 Task: Delete email   from aakash.mishra@softage.net with a subject Subject0013
Action: Mouse moved to (596, 78)
Screenshot: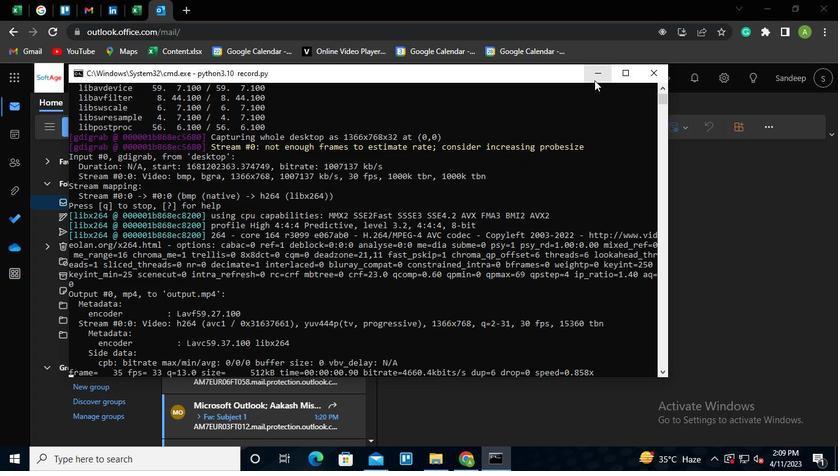 
Action: Mouse pressed left at (596, 78)
Screenshot: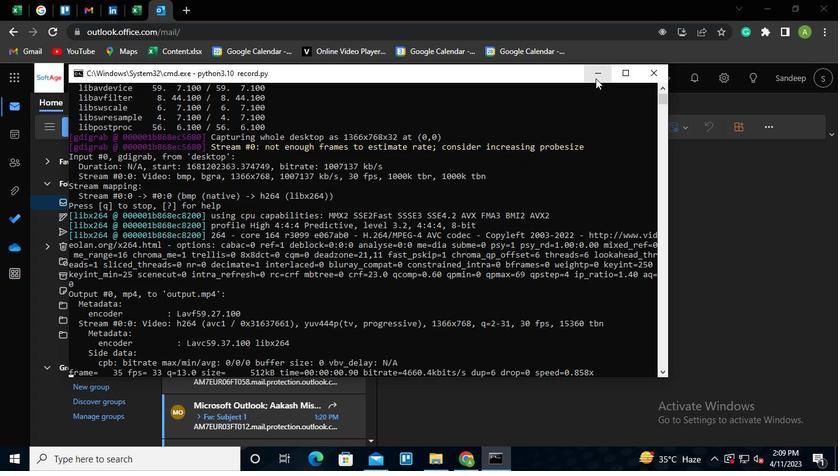 
Action: Mouse moved to (282, 80)
Screenshot: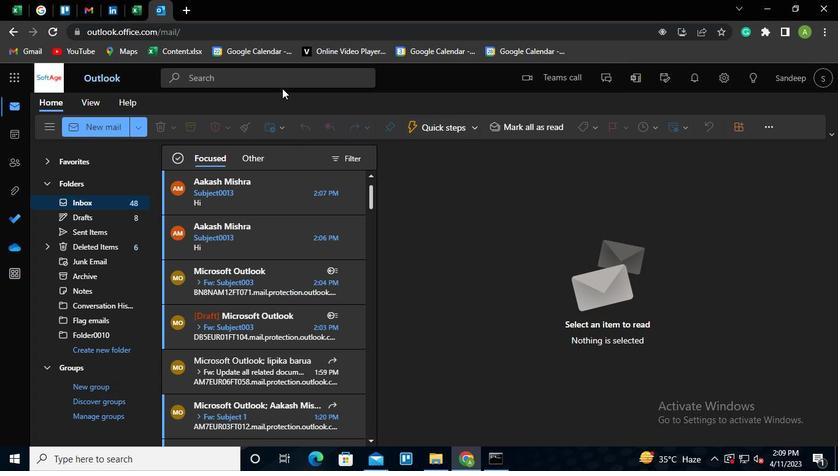 
Action: Mouse pressed left at (282, 80)
Screenshot: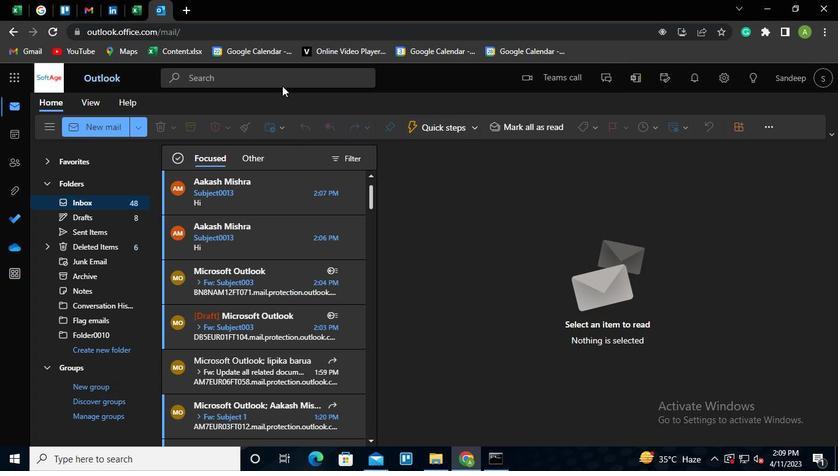 
Action: Mouse moved to (243, 138)
Screenshot: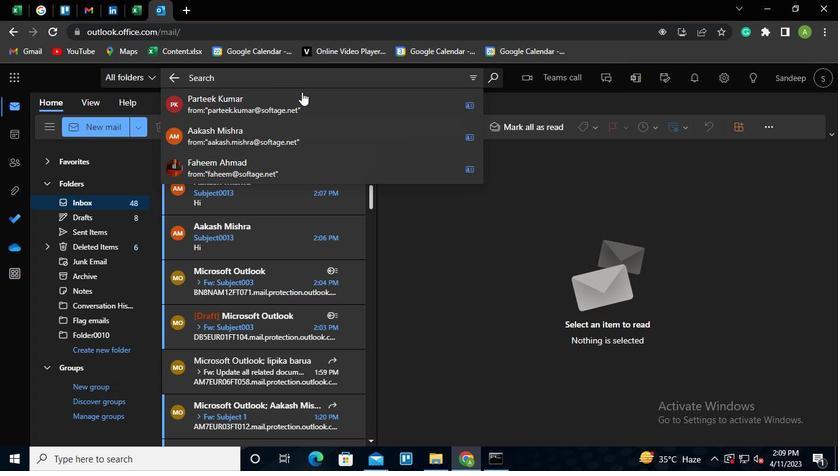 
Action: Mouse pressed left at (243, 138)
Screenshot: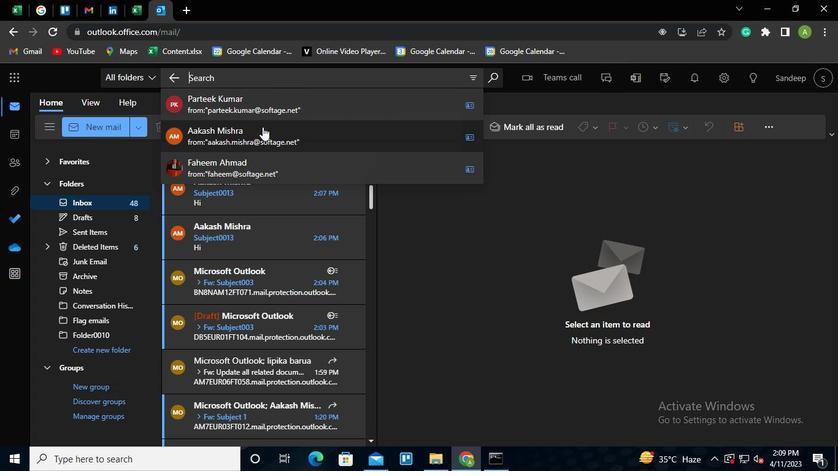 
Action: Mouse moved to (479, 77)
Screenshot: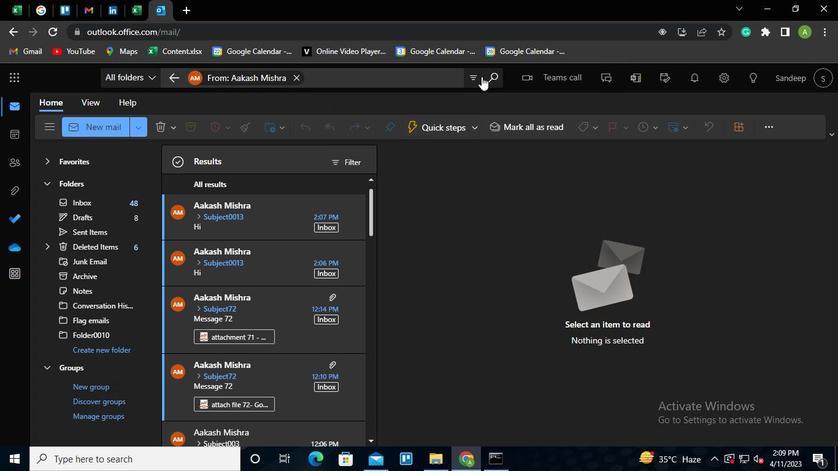 
Action: Mouse pressed left at (479, 77)
Screenshot: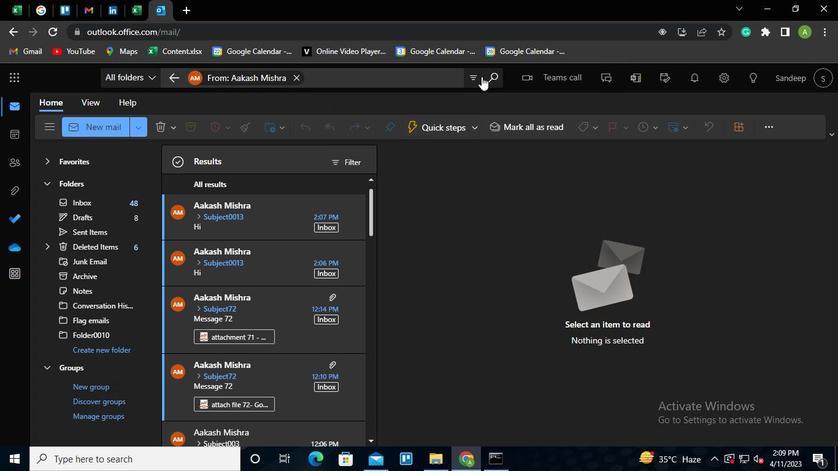 
Action: Mouse moved to (284, 247)
Screenshot: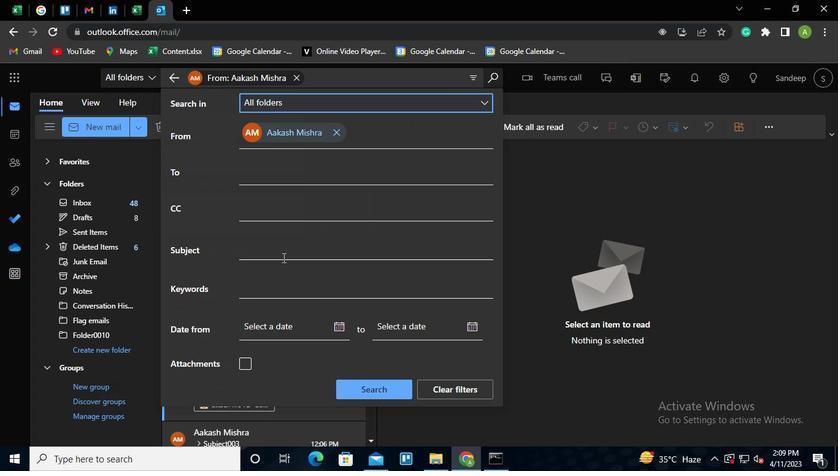 
Action: Mouse pressed left at (284, 247)
Screenshot: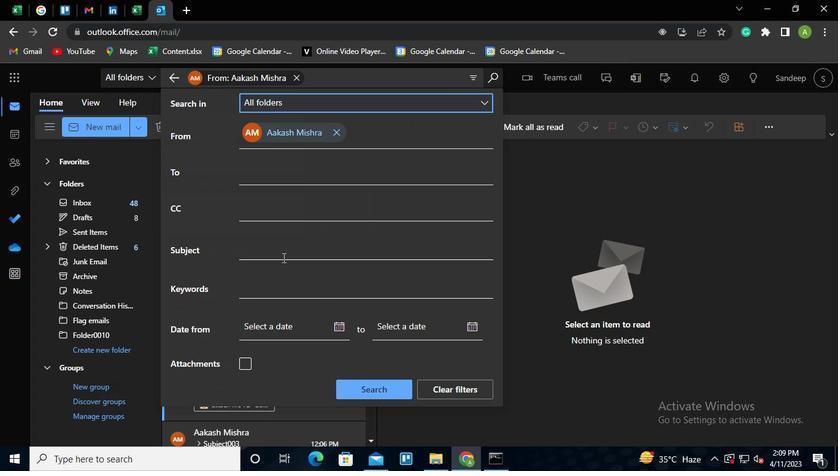 
Action: Keyboard Key.shift
Screenshot: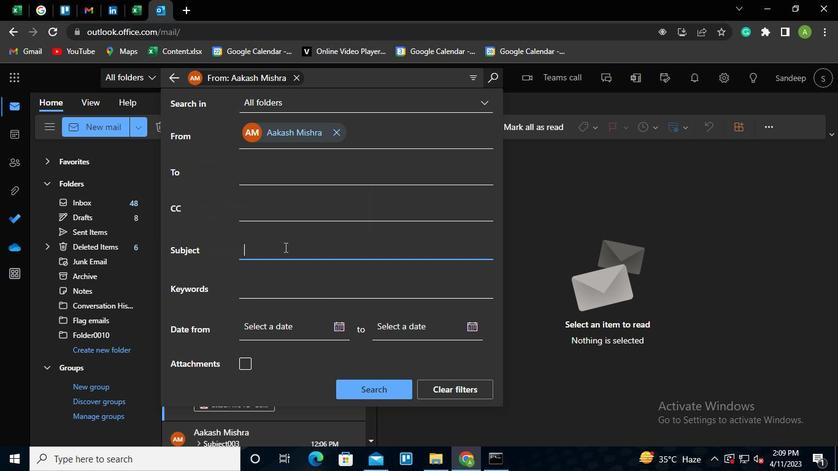
Action: Keyboard S
Screenshot: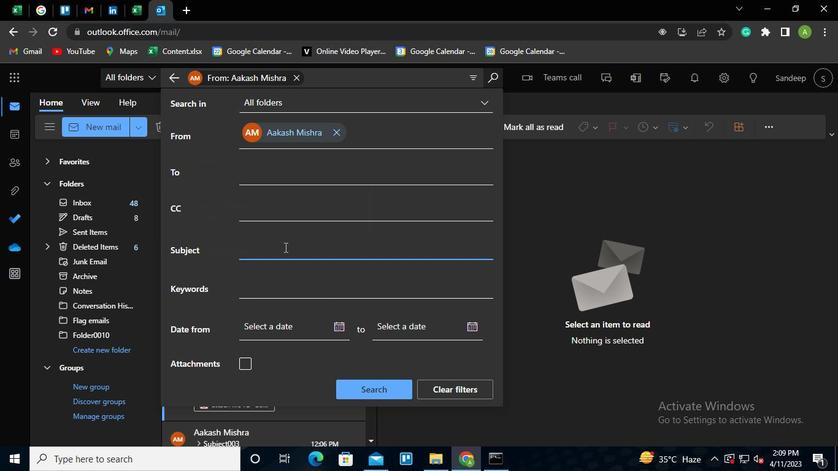 
Action: Keyboard u
Screenshot: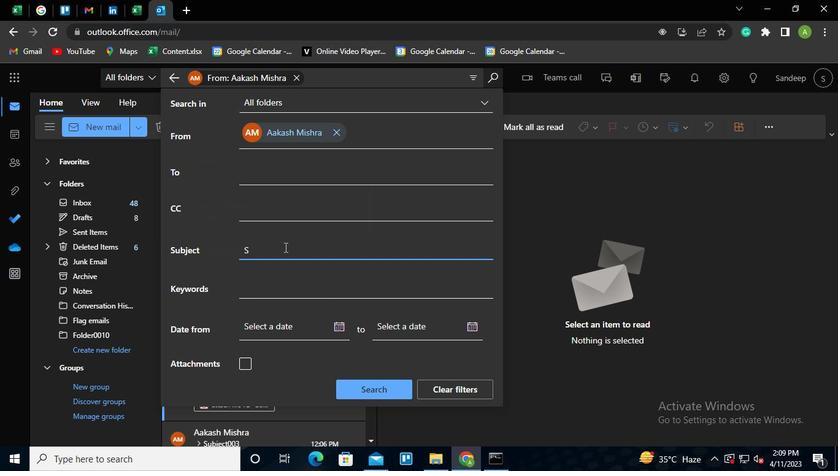 
Action: Keyboard b
Screenshot: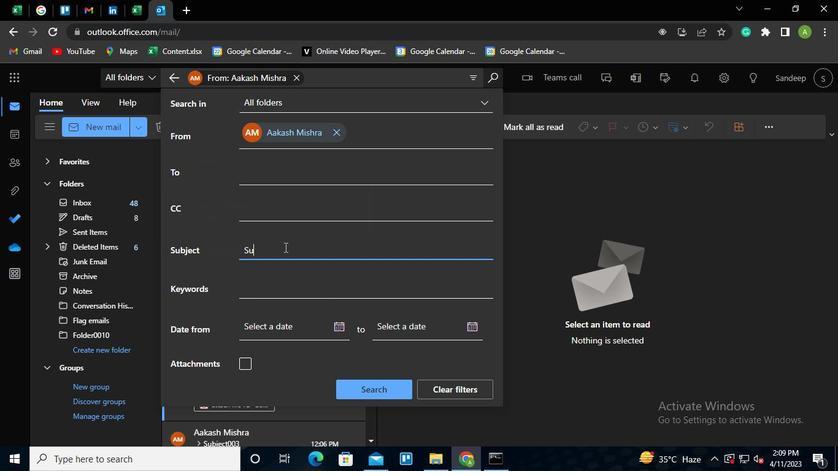 
Action: Keyboard j
Screenshot: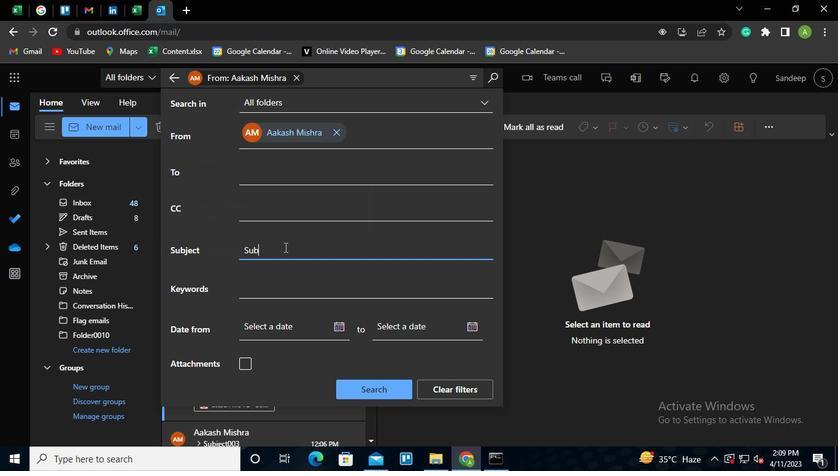 
Action: Keyboard e
Screenshot: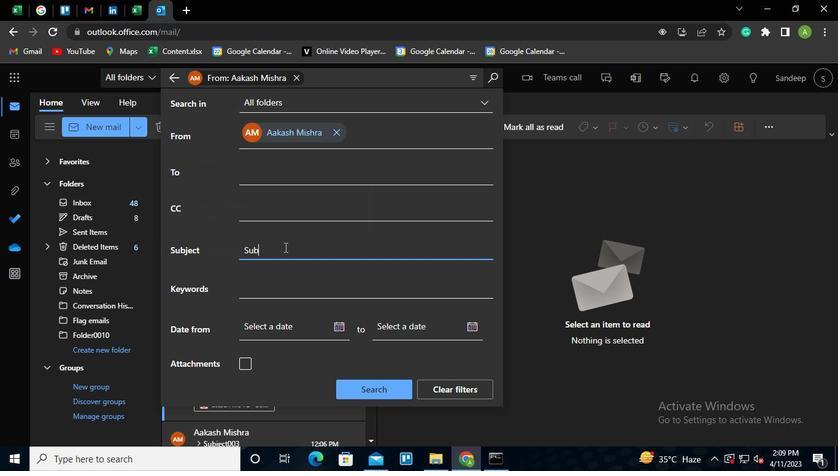 
Action: Keyboard c
Screenshot: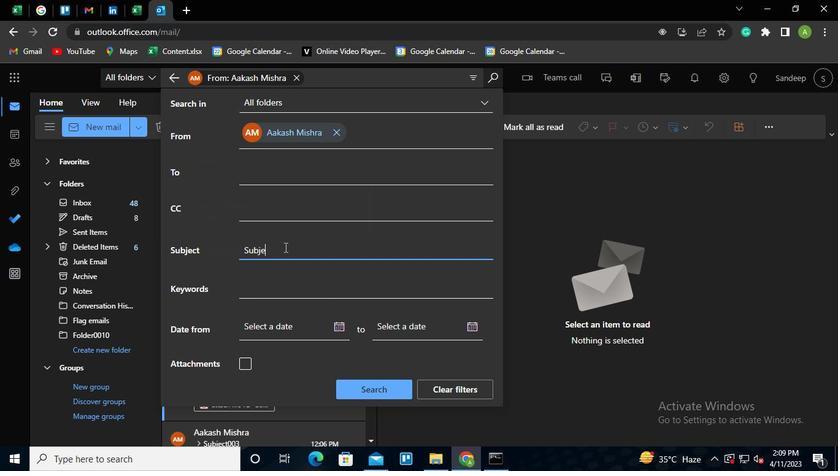 
Action: Keyboard t
Screenshot: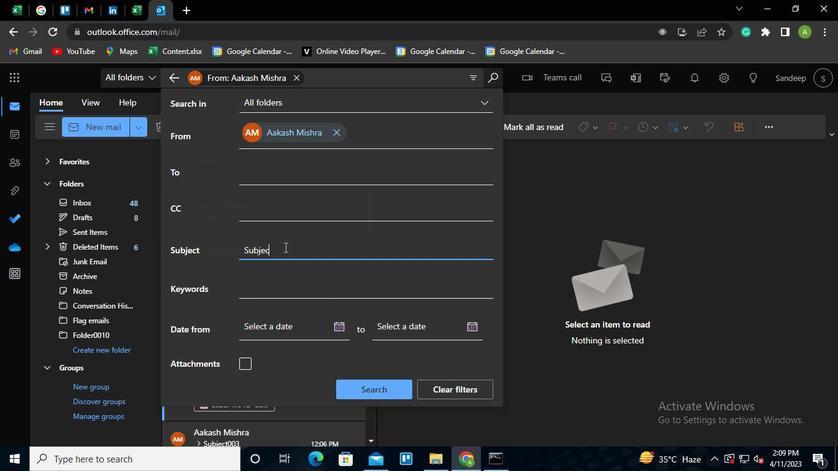 
Action: Keyboard <96>
Screenshot: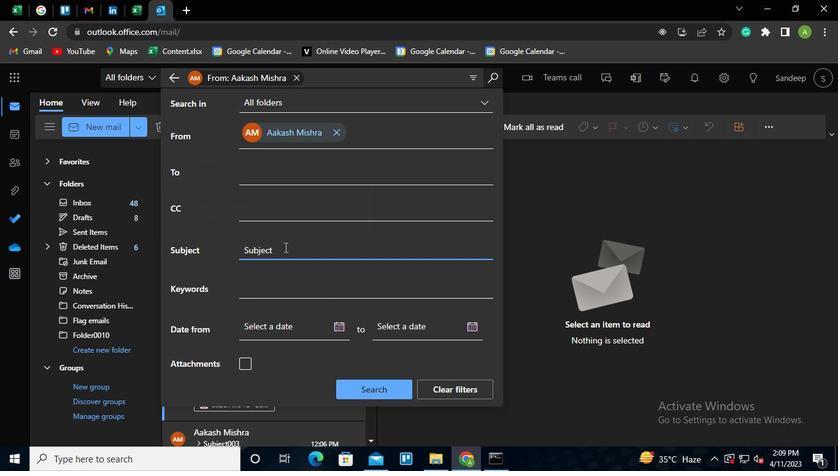 
Action: Keyboard <96>
Screenshot: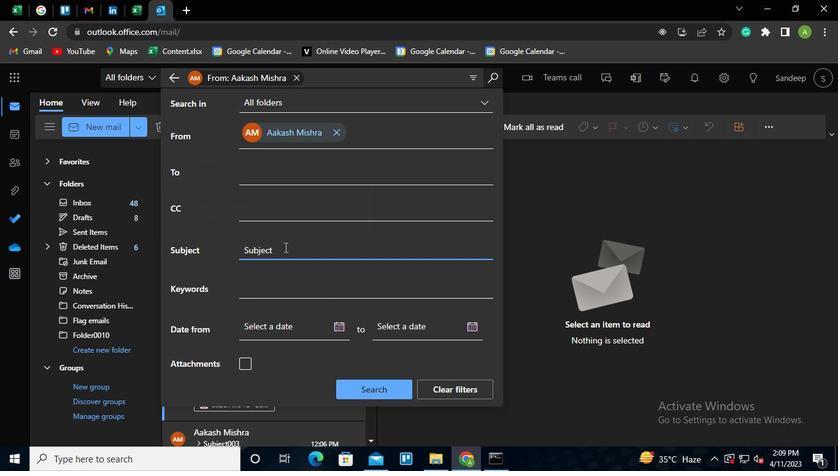 
Action: Keyboard <97>
Screenshot: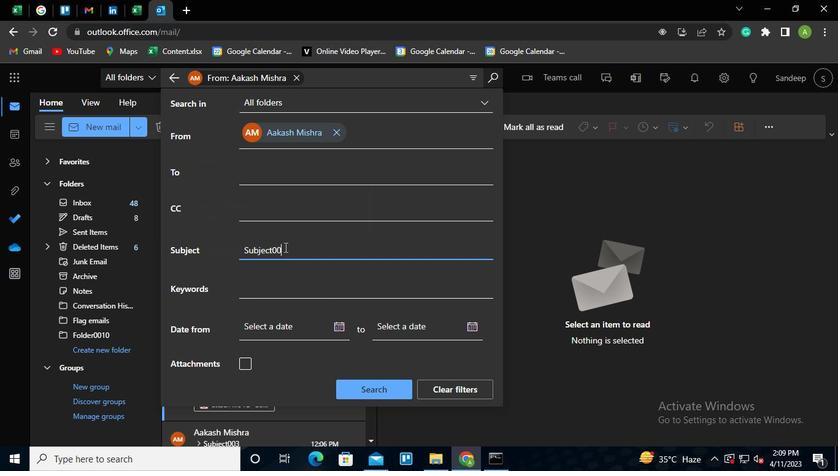 
Action: Keyboard <99>
Screenshot: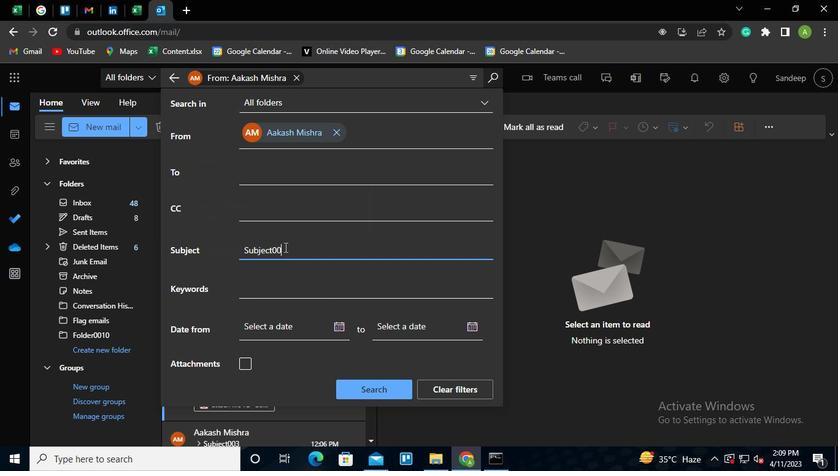 
Action: Keyboard Key.enter
Screenshot: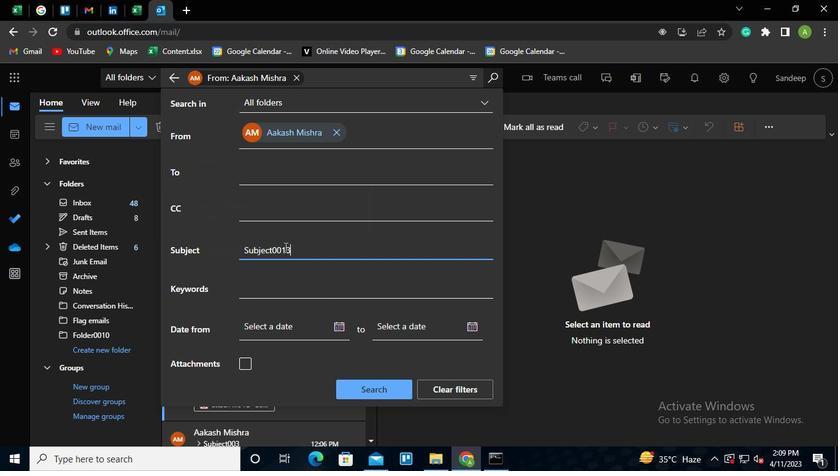 
Action: Mouse moved to (373, 387)
Screenshot: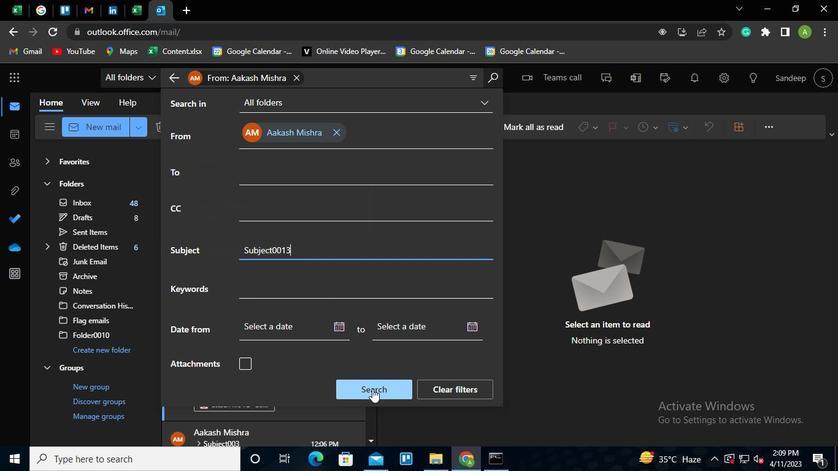 
Action: Mouse pressed left at (373, 387)
Screenshot: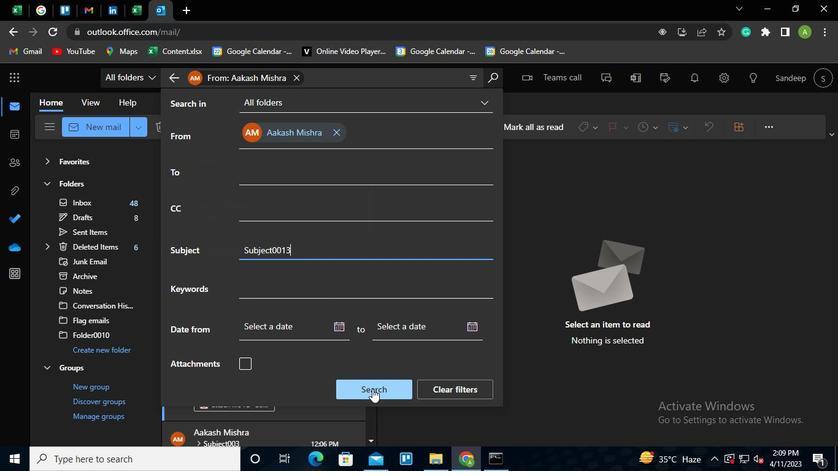 
Action: Mouse moved to (367, 216)
Screenshot: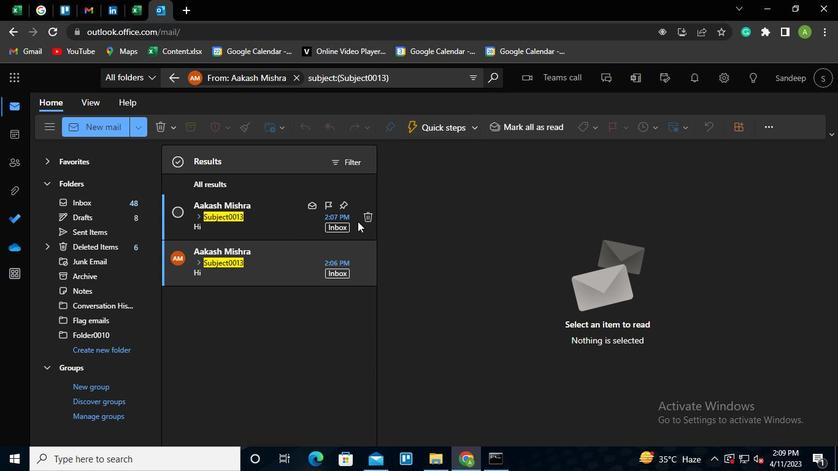 
Action: Mouse pressed left at (367, 216)
Screenshot: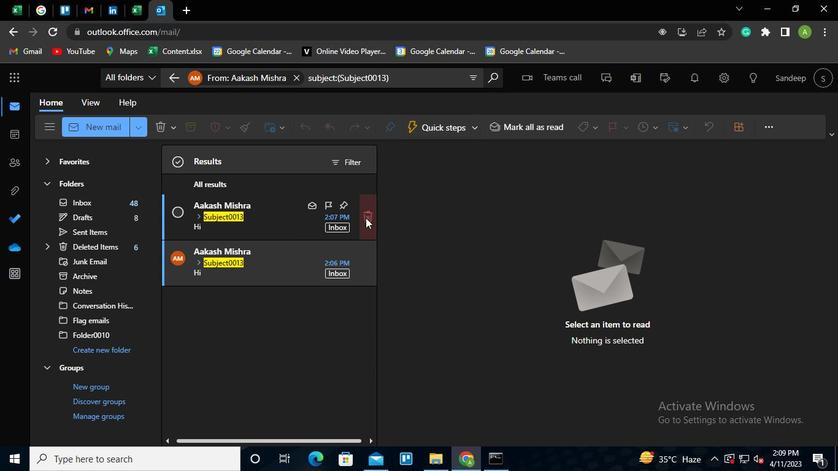 
Action: Mouse moved to (499, 463)
Screenshot: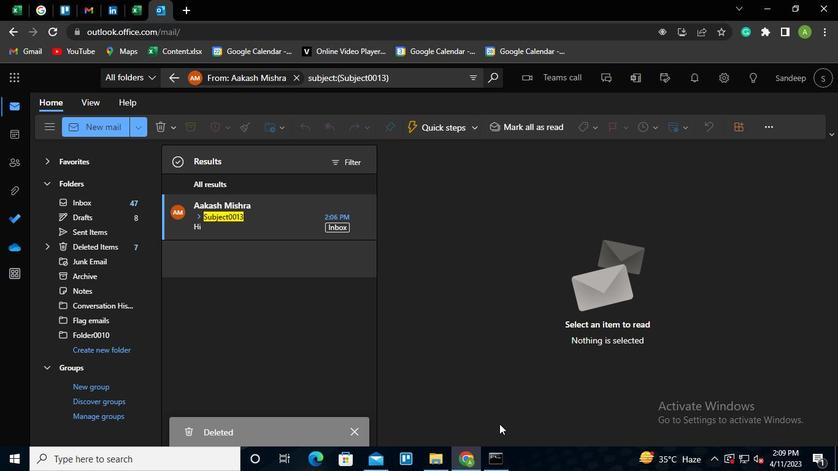 
Action: Mouse pressed left at (499, 463)
Screenshot: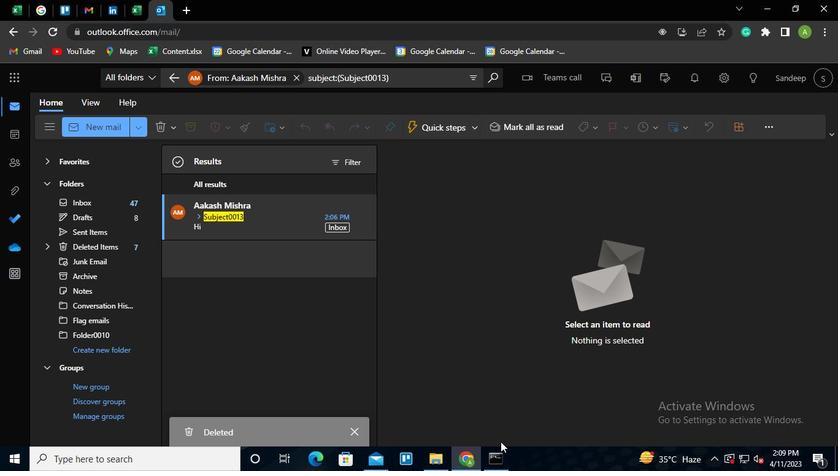 
Action: Mouse moved to (656, 74)
Screenshot: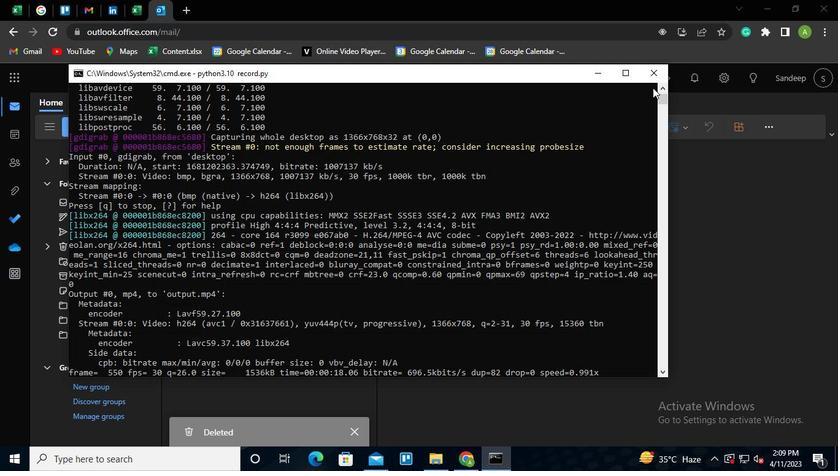 
Action: Mouse pressed left at (656, 74)
Screenshot: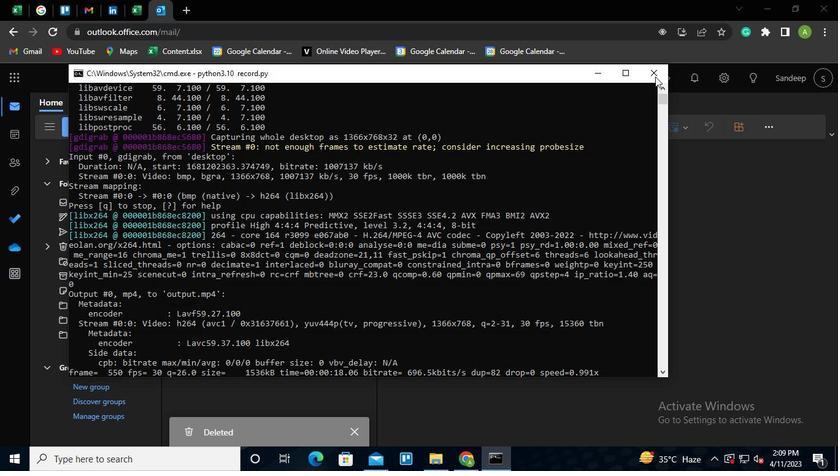 
